 Task: Log work in the project AgileDream for the issue 'Implement a new cloud-based contract management system for a company with advanced contract creation and tracking features' spent time as '2w 2d 7h 45m' and remaining time as '1w 1d 8h 22m' and add a flag. Now add the issue to the epic 'Identity and Access Management (IAM) Process Improvement'. Log work in the project AgileDream for the issue 'Integrate a new video tutorial feature into an existing e-learning platform to improve user engagement and learning outcomes' spent time as '1w 5d 14h 52m' and remaining time as '2w 6d 11h 36m' and clone the issue. Now add the issue to the epic 'Vulnerability Management Process Improvement'
Action: Mouse moved to (190, 55)
Screenshot: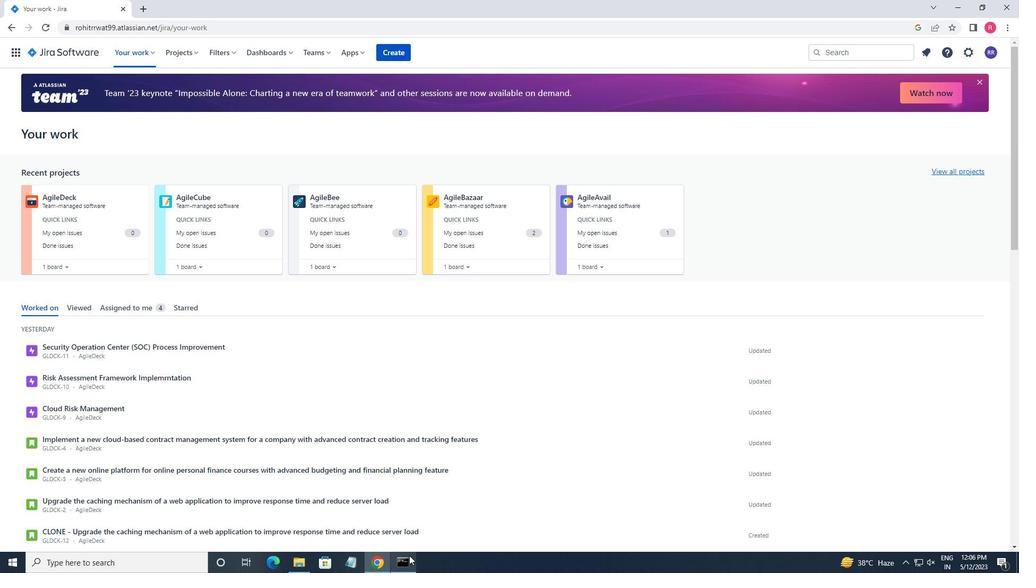 
Action: Mouse pressed left at (190, 55)
Screenshot: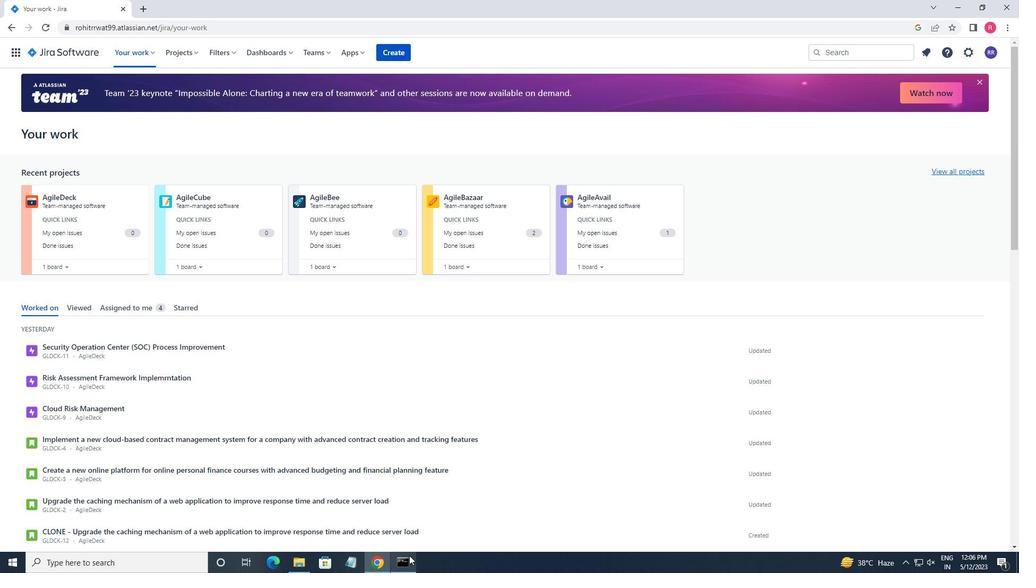 
Action: Mouse moved to (191, 58)
Screenshot: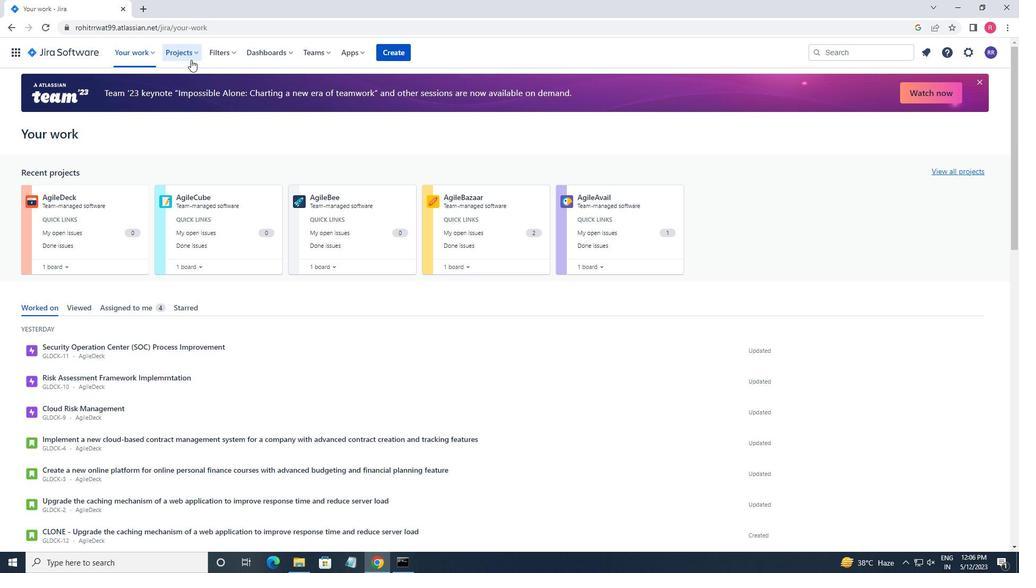 
Action: Mouse pressed left at (191, 58)
Screenshot: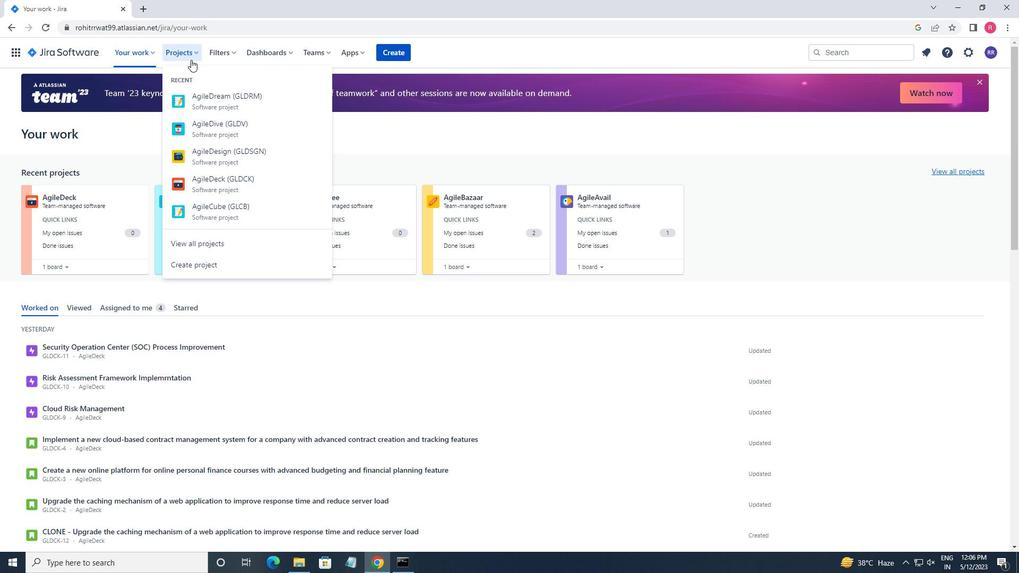 
Action: Mouse pressed left at (191, 58)
Screenshot: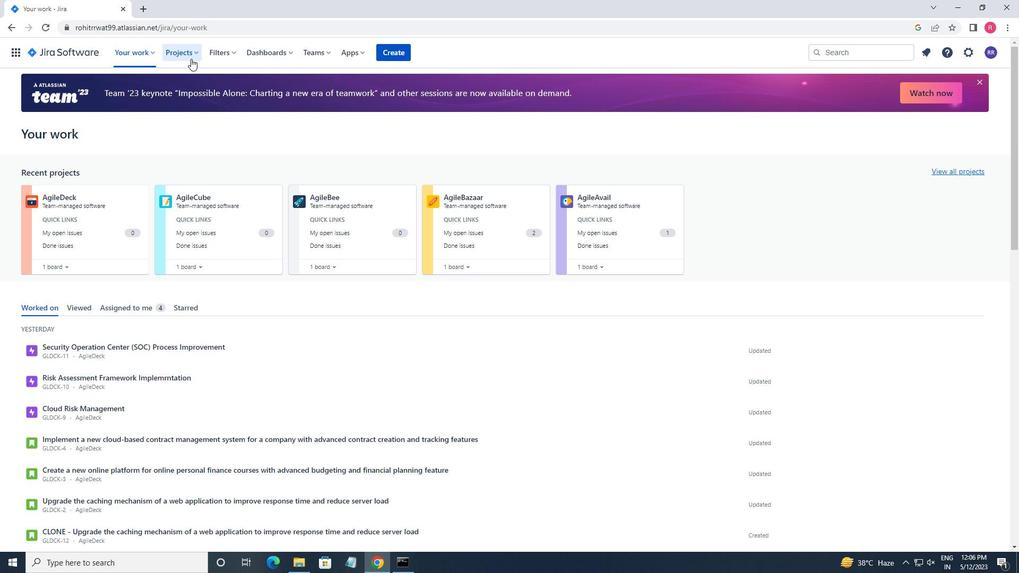 
Action: Mouse moved to (207, 103)
Screenshot: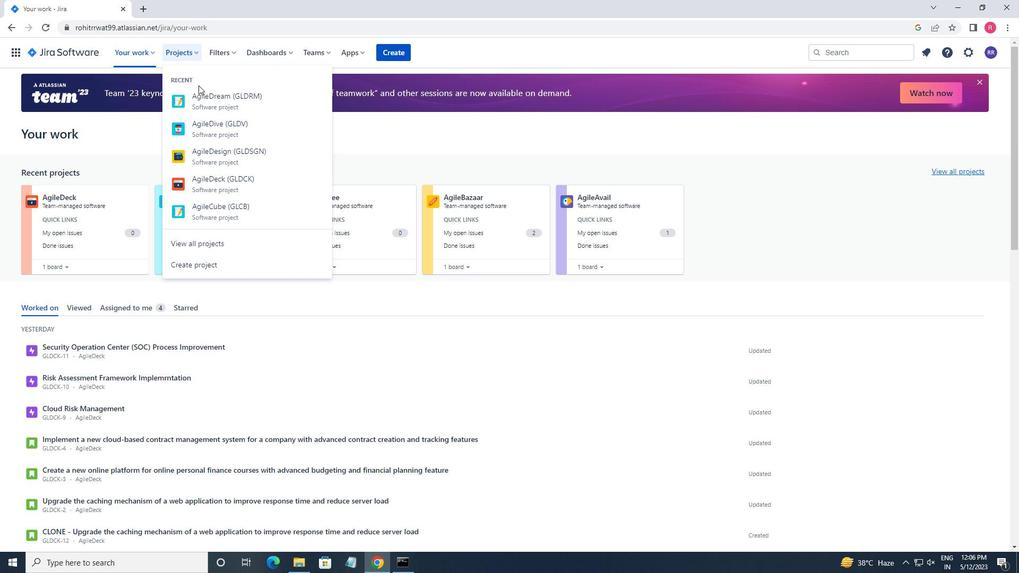 
Action: Mouse pressed left at (207, 103)
Screenshot: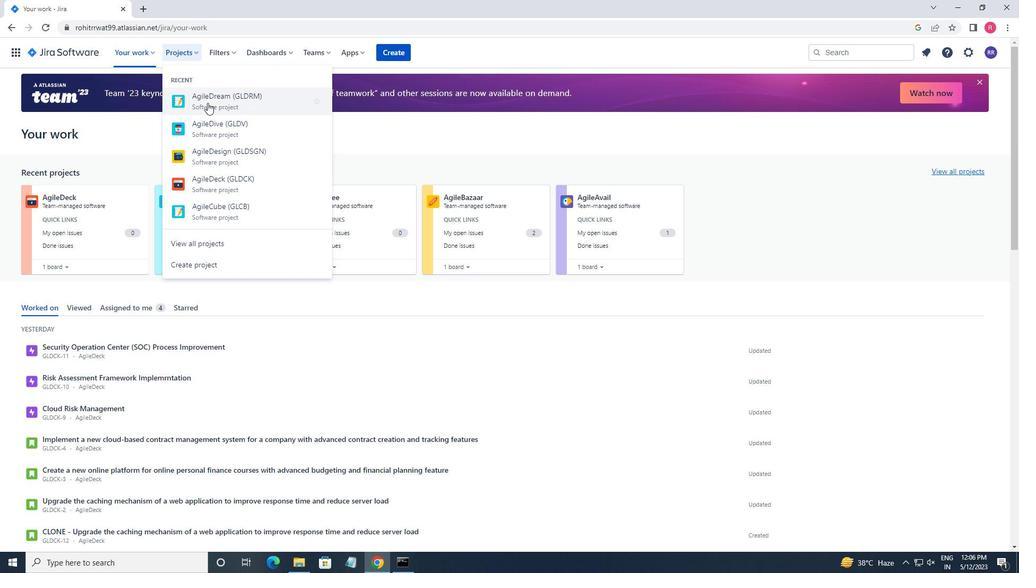 
Action: Mouse moved to (64, 160)
Screenshot: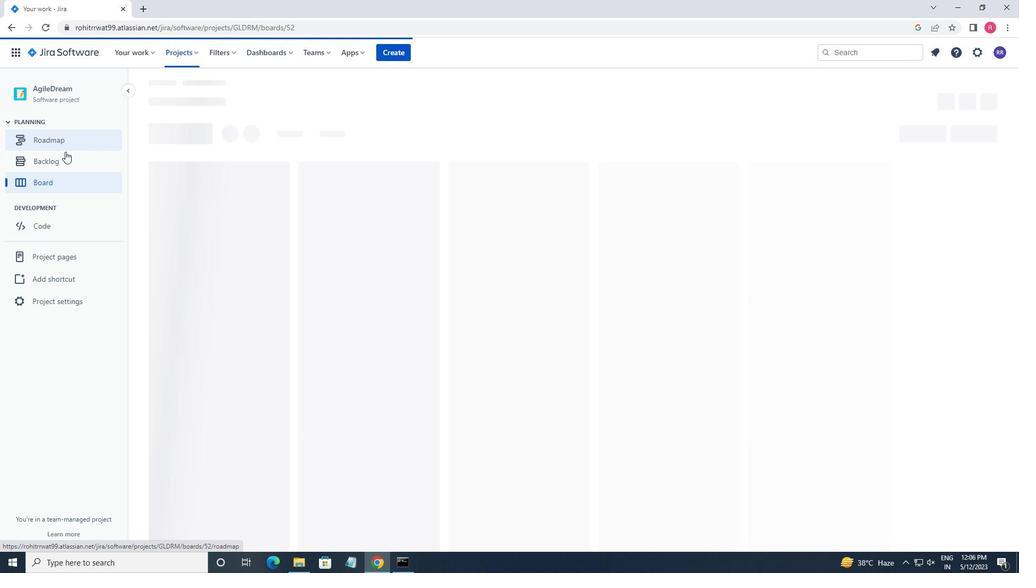 
Action: Mouse pressed left at (64, 160)
Screenshot: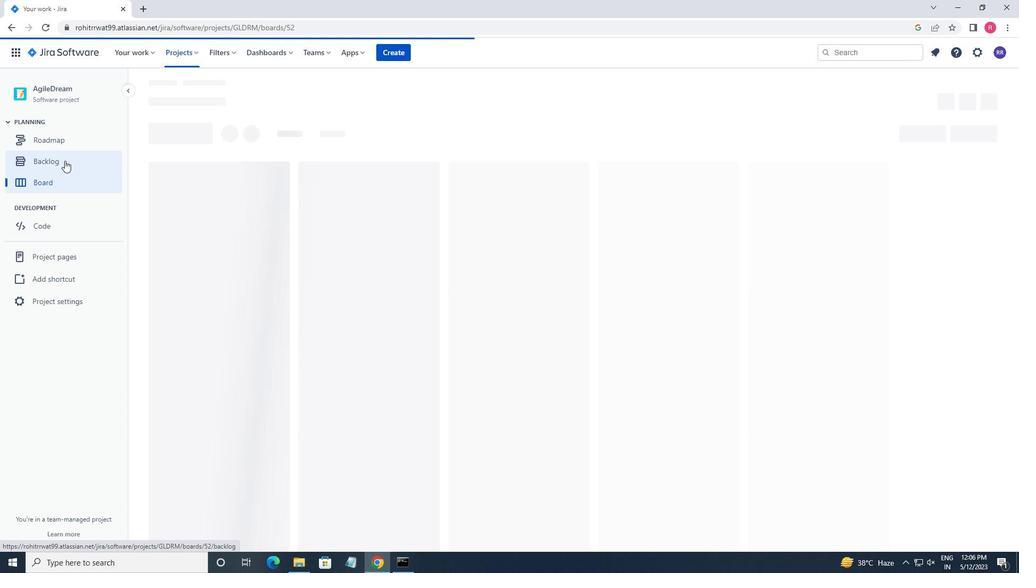
Action: Mouse moved to (849, 196)
Screenshot: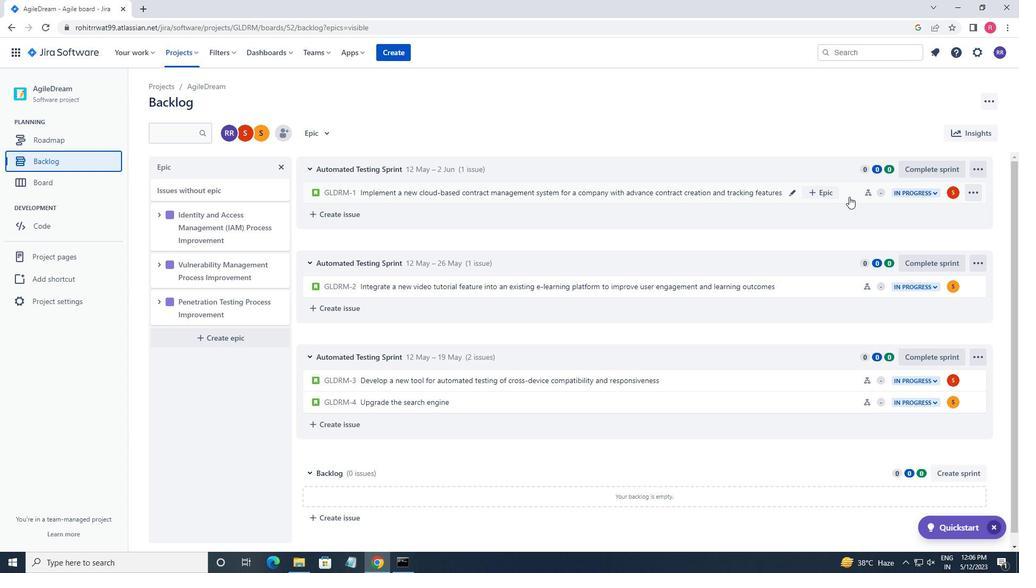 
Action: Mouse pressed left at (849, 196)
Screenshot: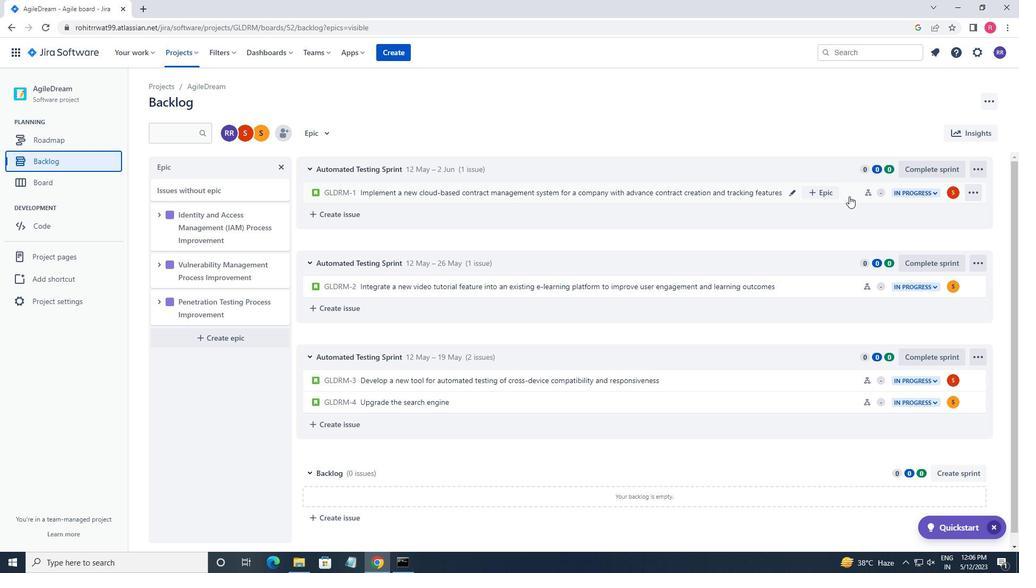 
Action: Mouse moved to (982, 164)
Screenshot: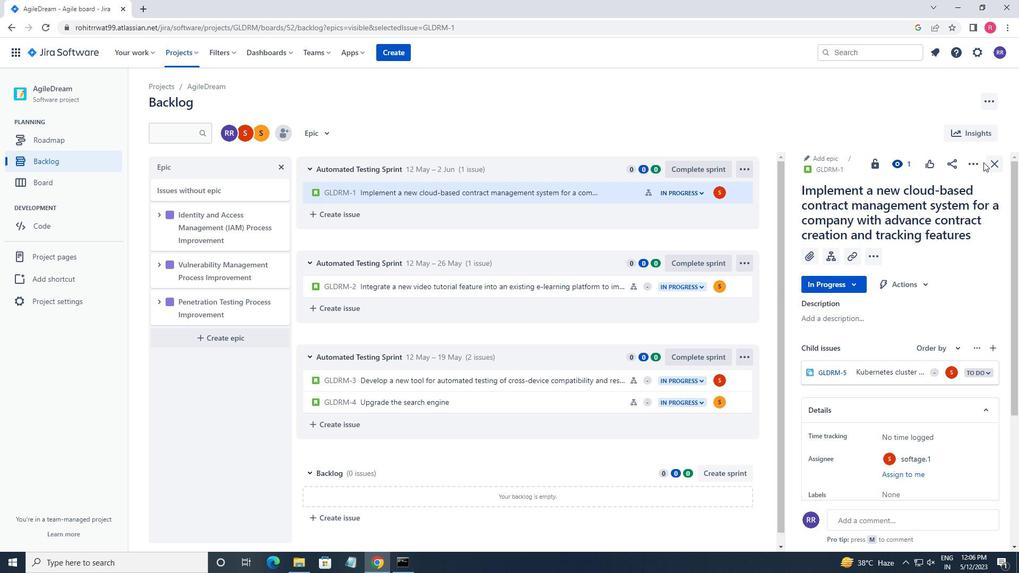 
Action: Mouse pressed left at (982, 164)
Screenshot: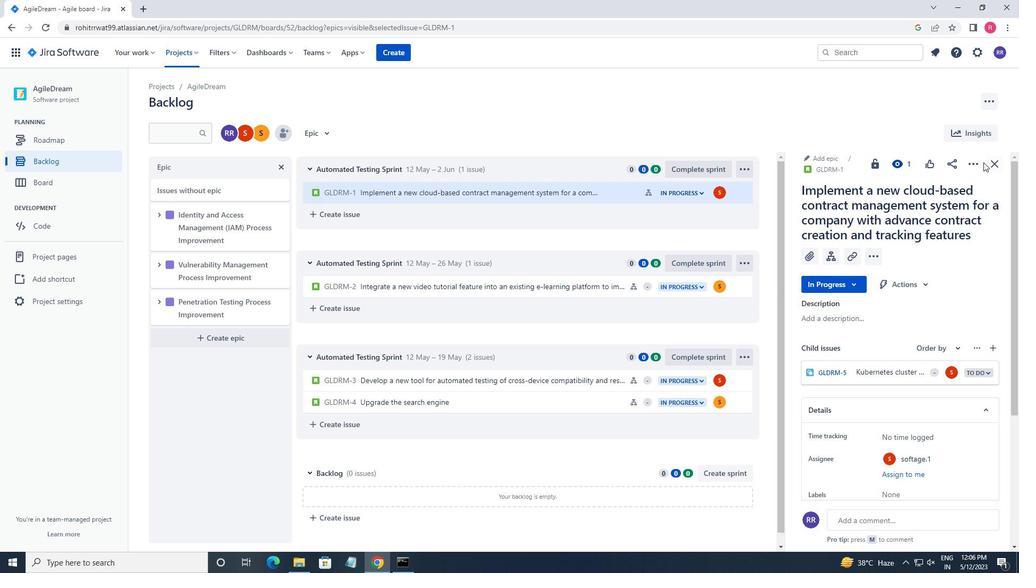 
Action: Mouse moved to (978, 166)
Screenshot: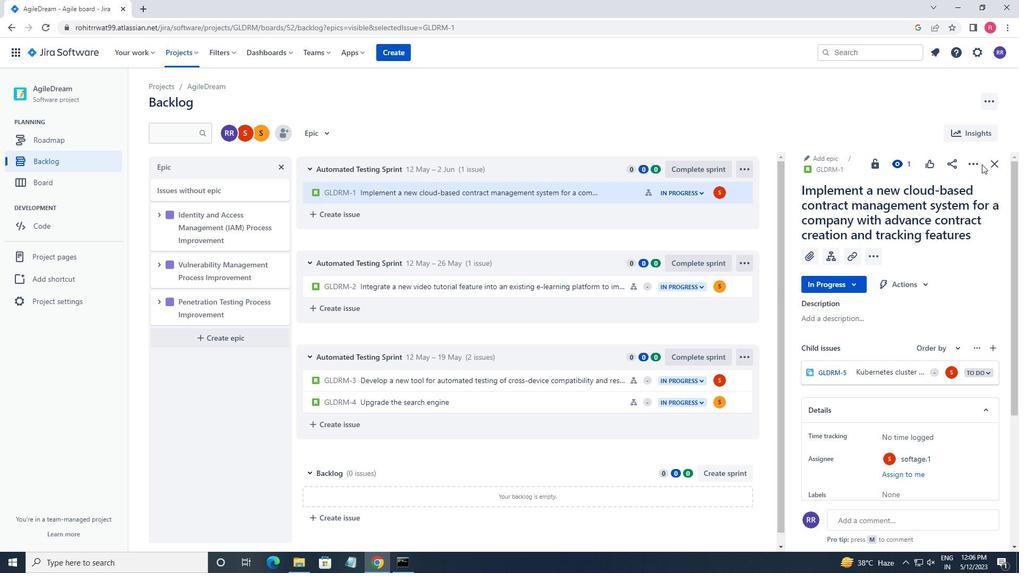 
Action: Mouse pressed left at (978, 166)
Screenshot: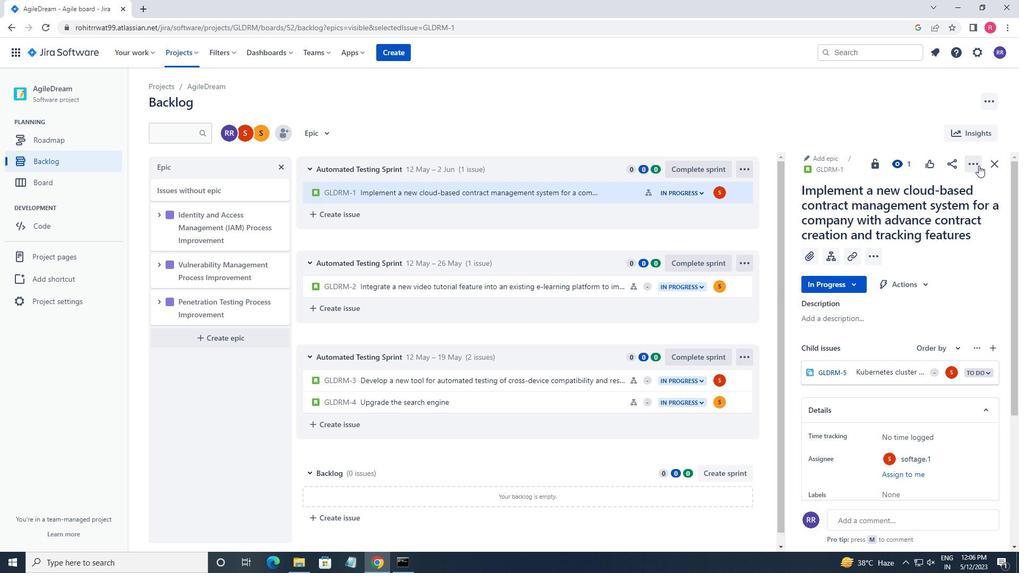 
Action: Mouse moved to (914, 198)
Screenshot: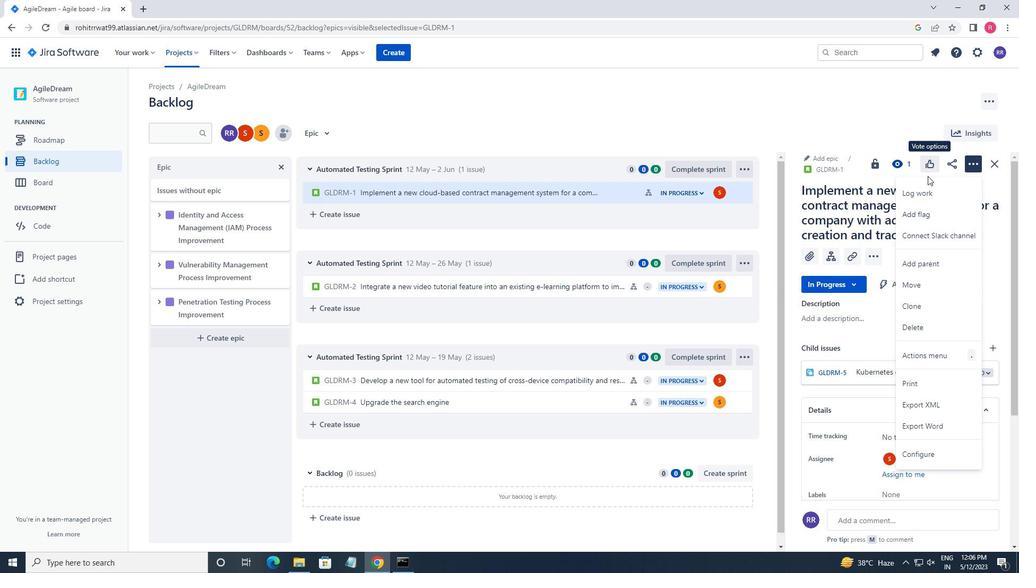 
Action: Mouse pressed left at (914, 198)
Screenshot: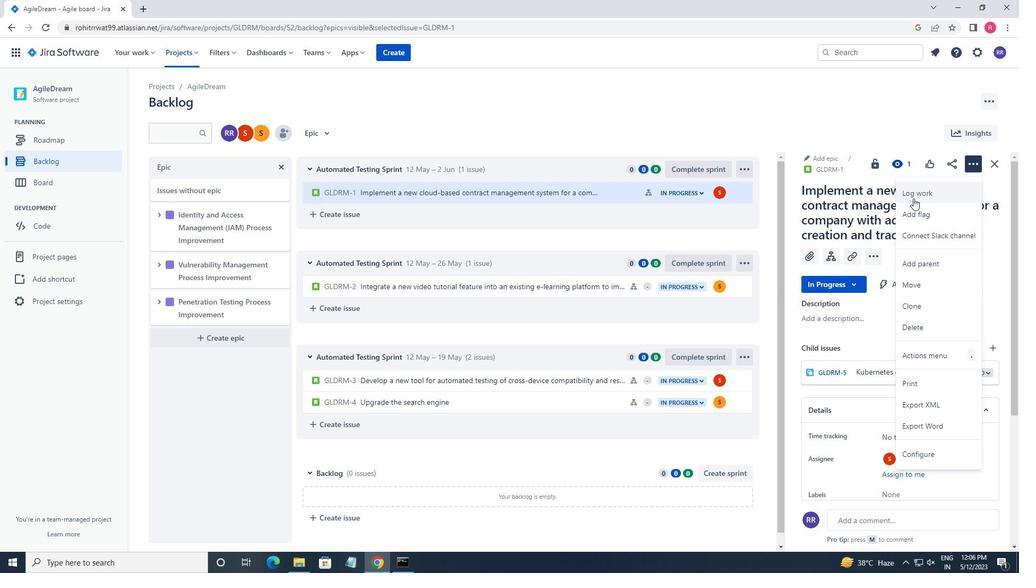 
Action: Mouse moved to (895, 187)
Screenshot: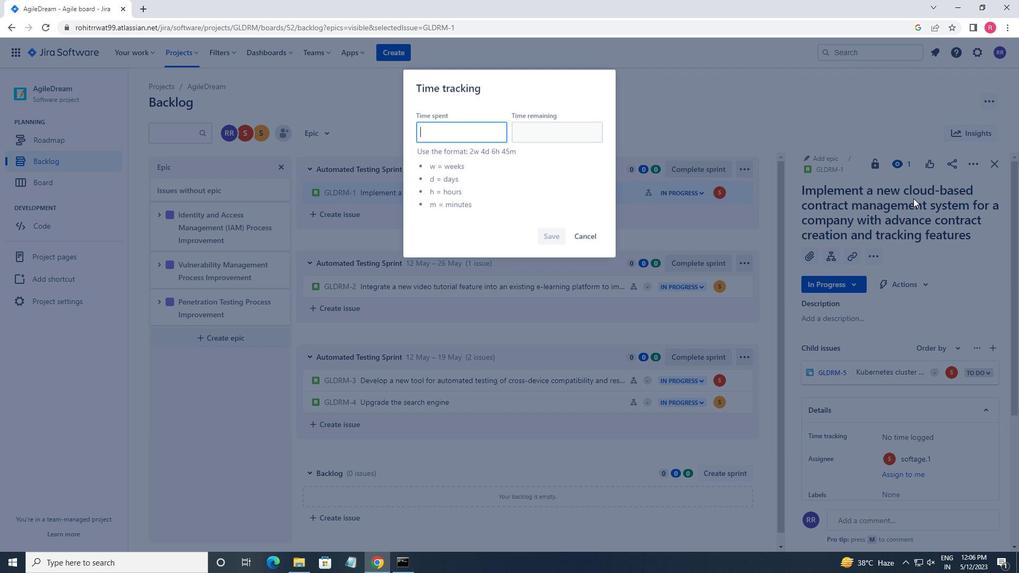 
Action: Key pressed 2w<Key.space>2d<Key.space>7h<Key.space>45m<Key.tab>1w<Key.space>1d<Key.space>8h<Key.space>22m
Screenshot: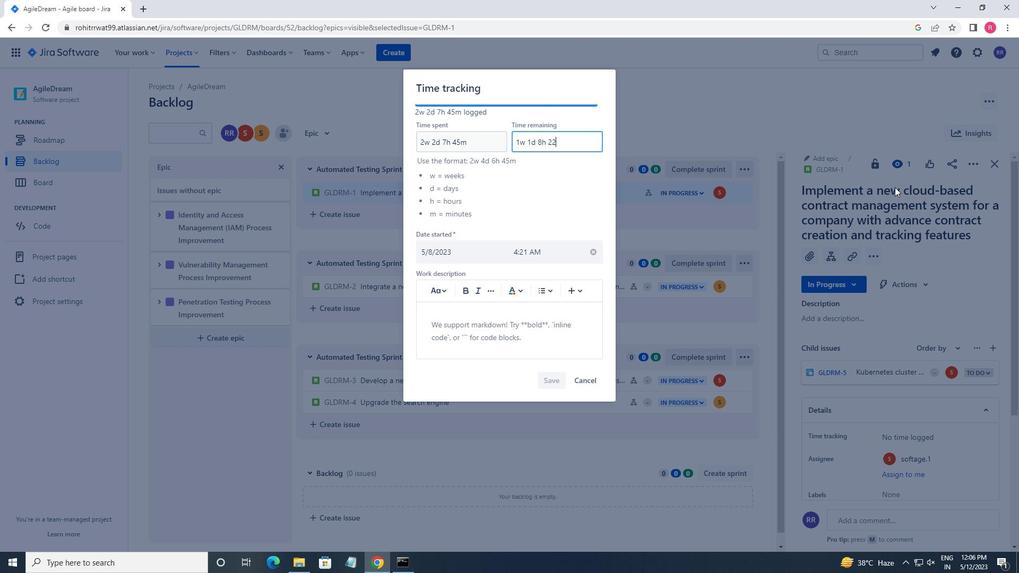 
Action: Mouse moved to (549, 384)
Screenshot: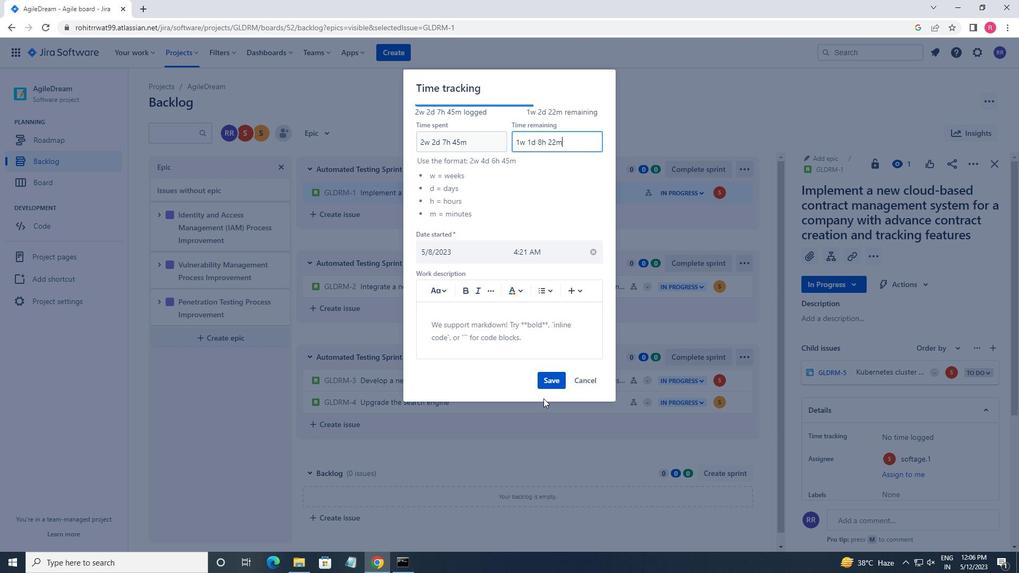 
Action: Mouse pressed left at (549, 384)
Screenshot: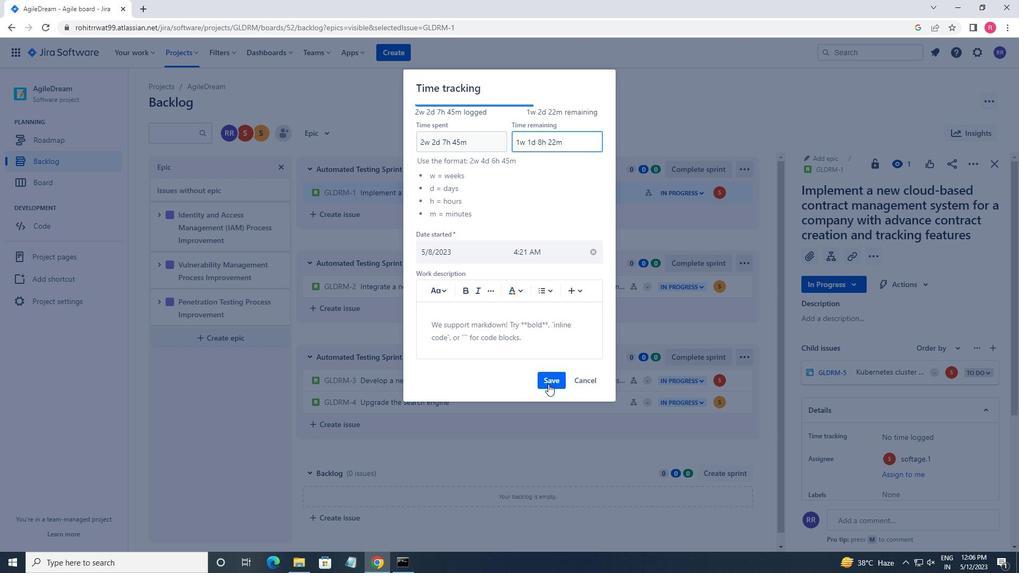 
Action: Mouse moved to (979, 166)
Screenshot: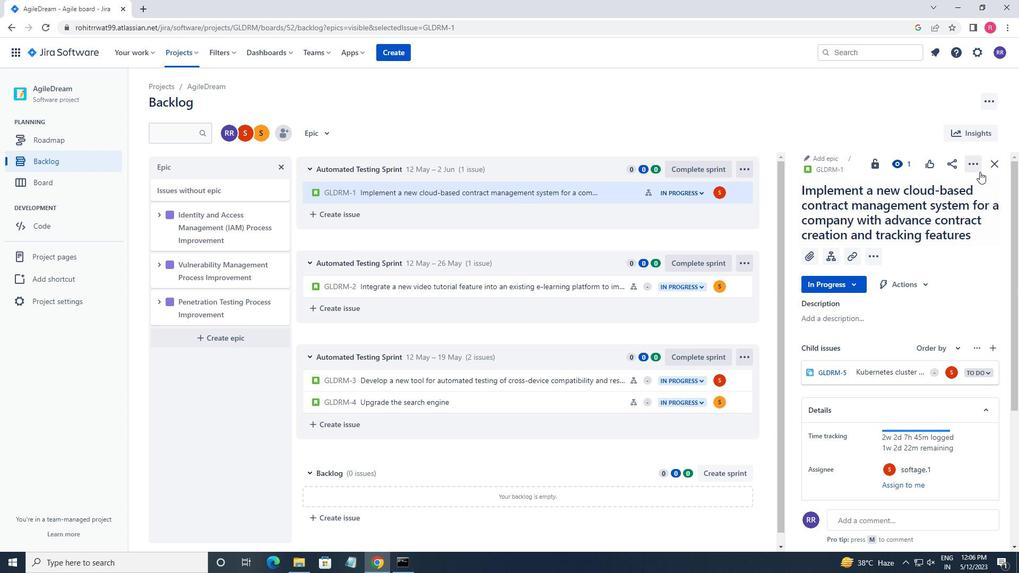 
Action: Mouse pressed left at (979, 166)
Screenshot: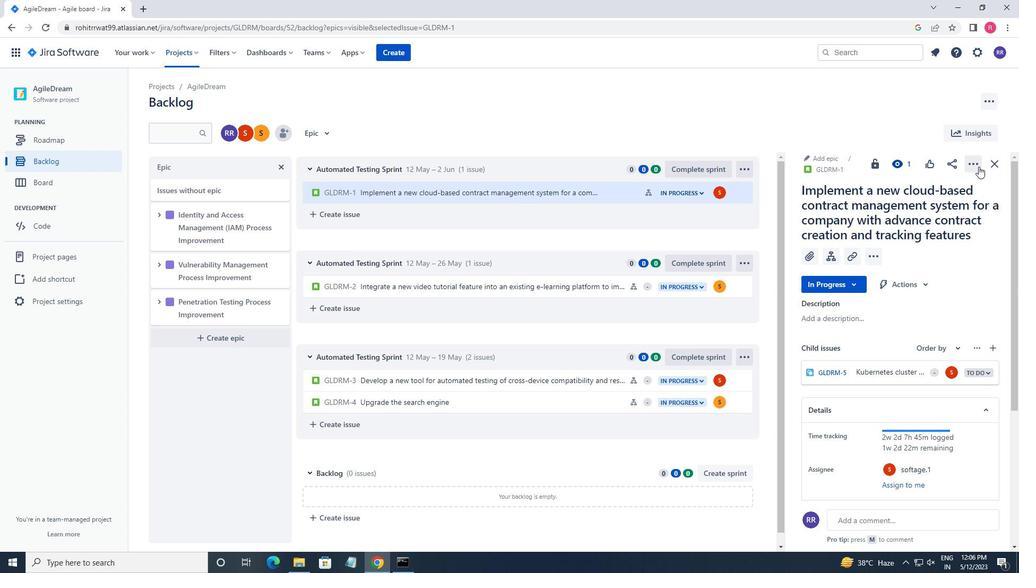 
Action: Mouse moved to (932, 219)
Screenshot: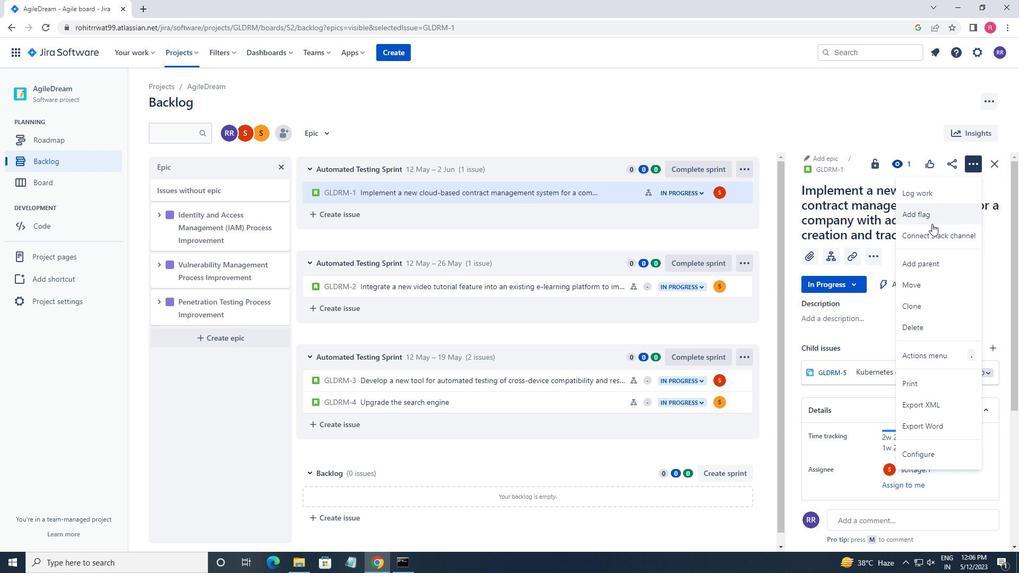 
Action: Mouse pressed left at (932, 219)
Screenshot: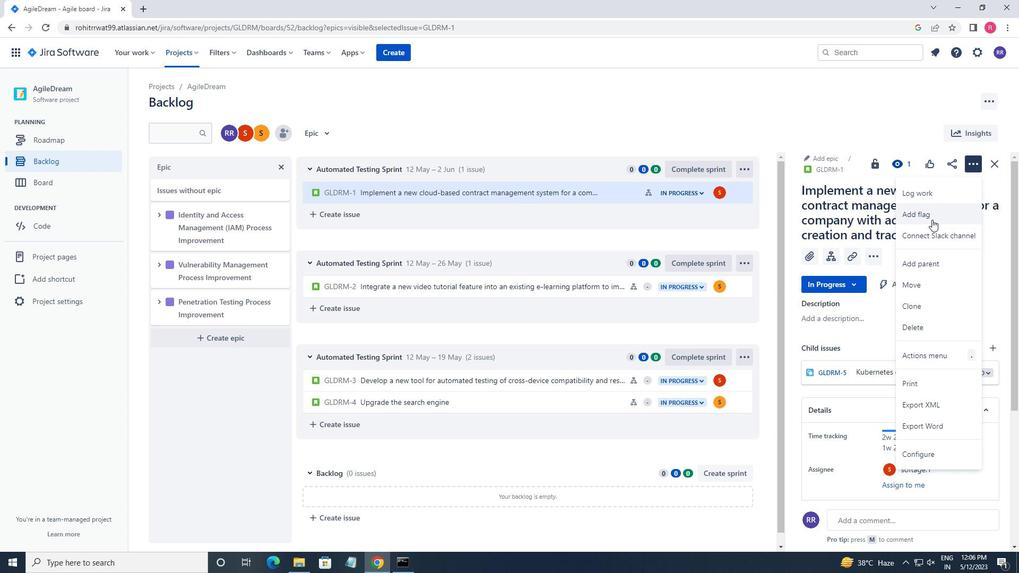
Action: Mouse moved to (614, 195)
Screenshot: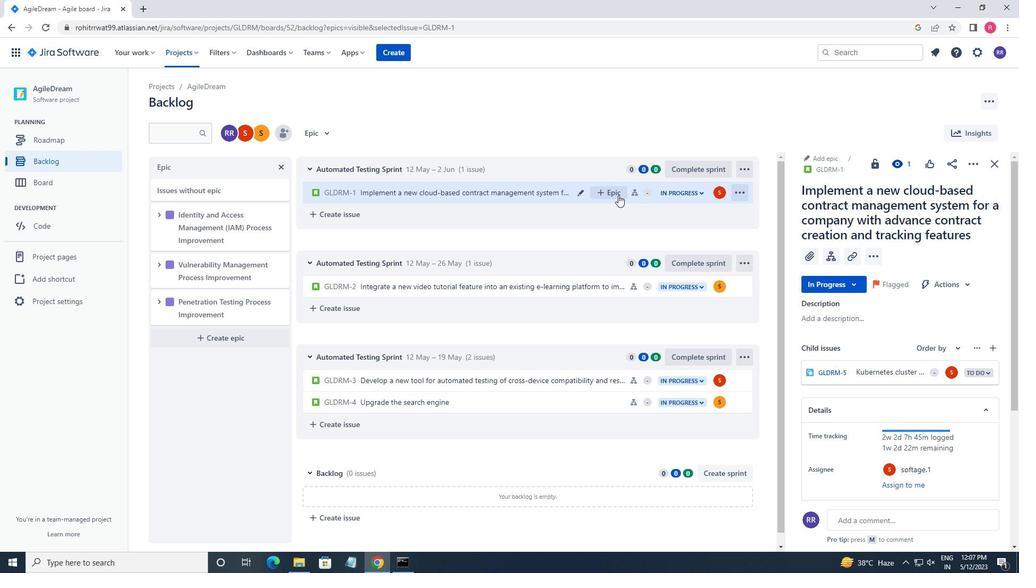 
Action: Mouse pressed left at (614, 195)
Screenshot: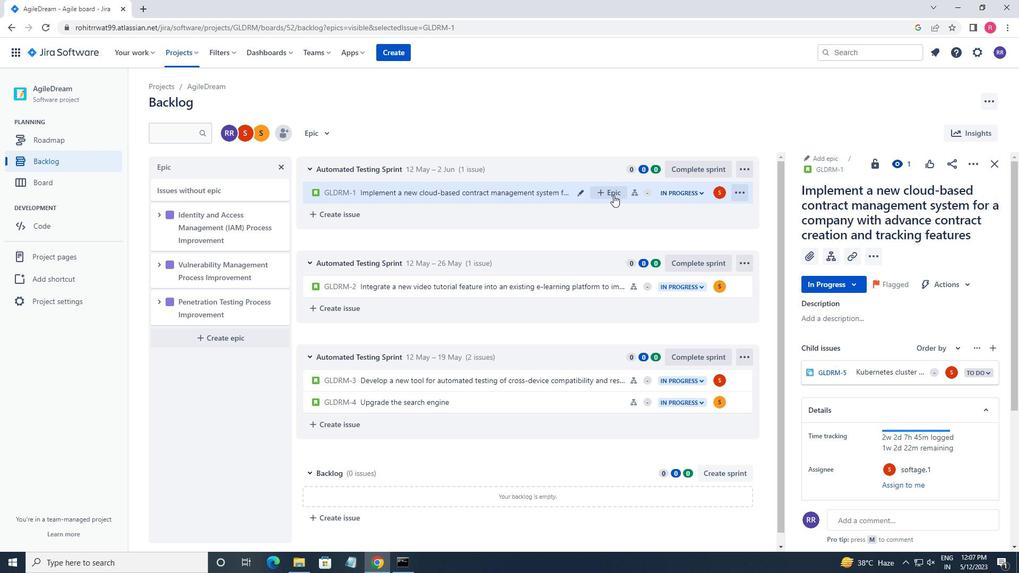 
Action: Mouse moved to (649, 266)
Screenshot: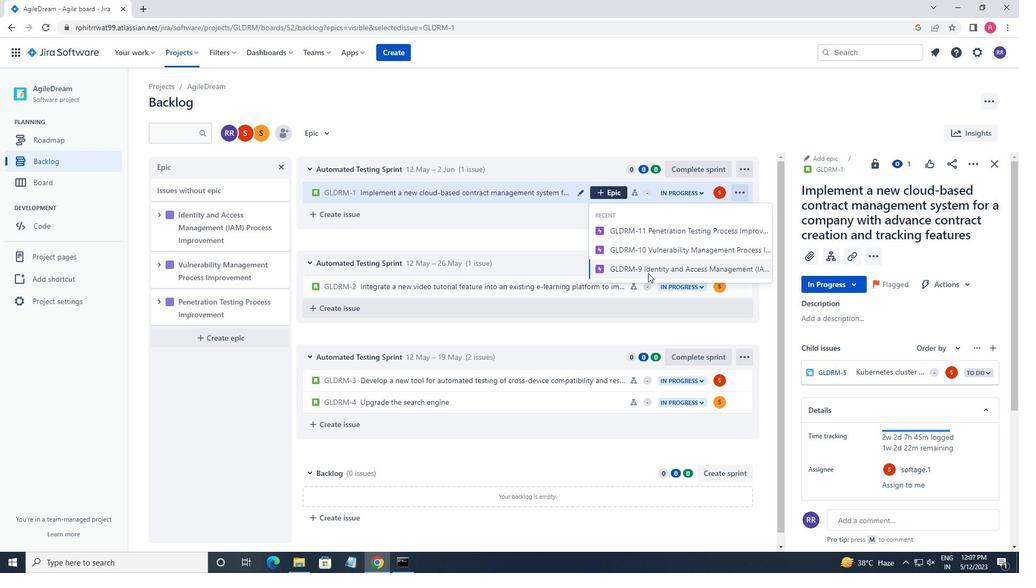
Action: Mouse pressed left at (649, 266)
Screenshot: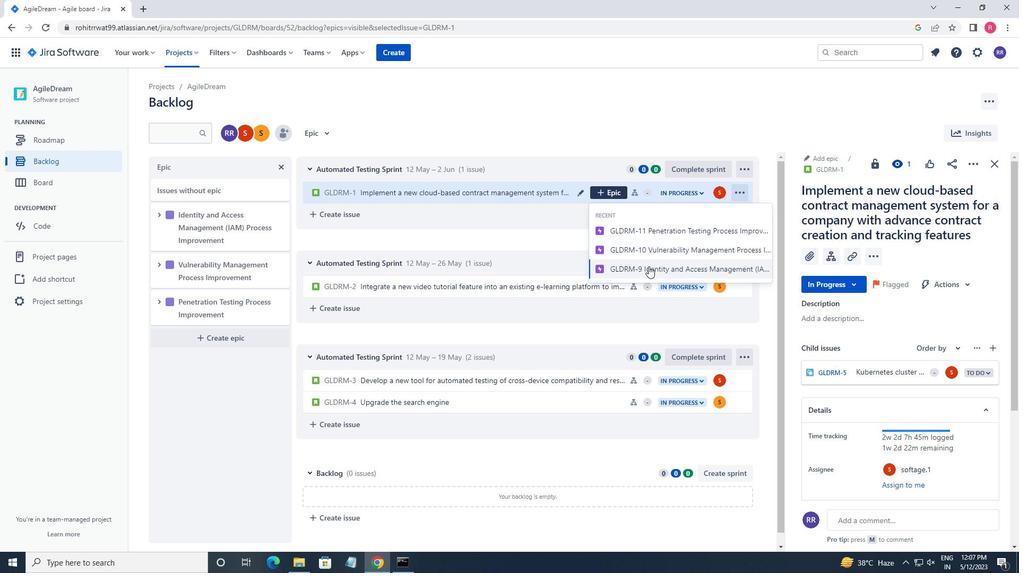 
Action: Mouse moved to (564, 296)
Screenshot: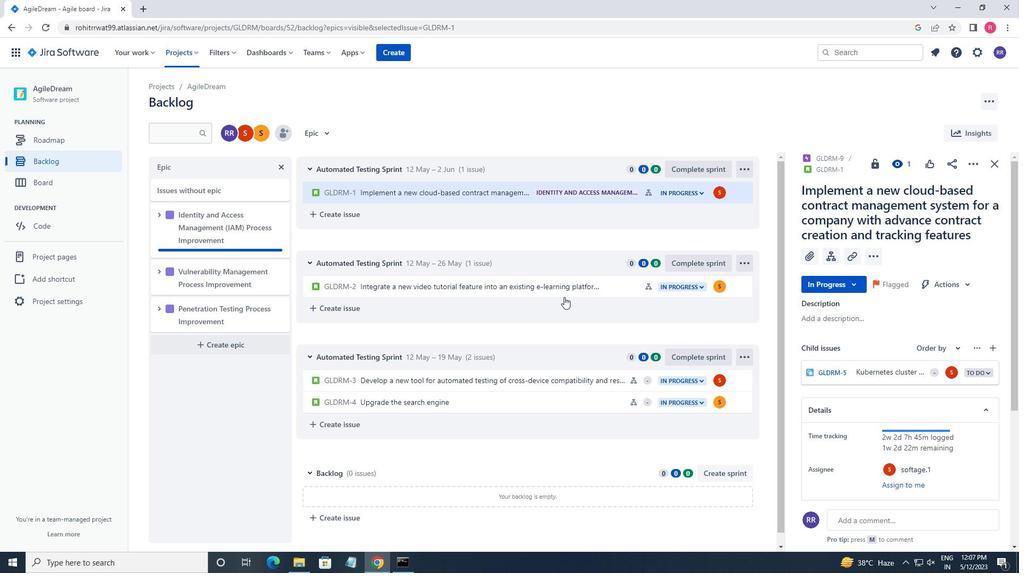 
Action: Mouse pressed left at (564, 296)
Screenshot: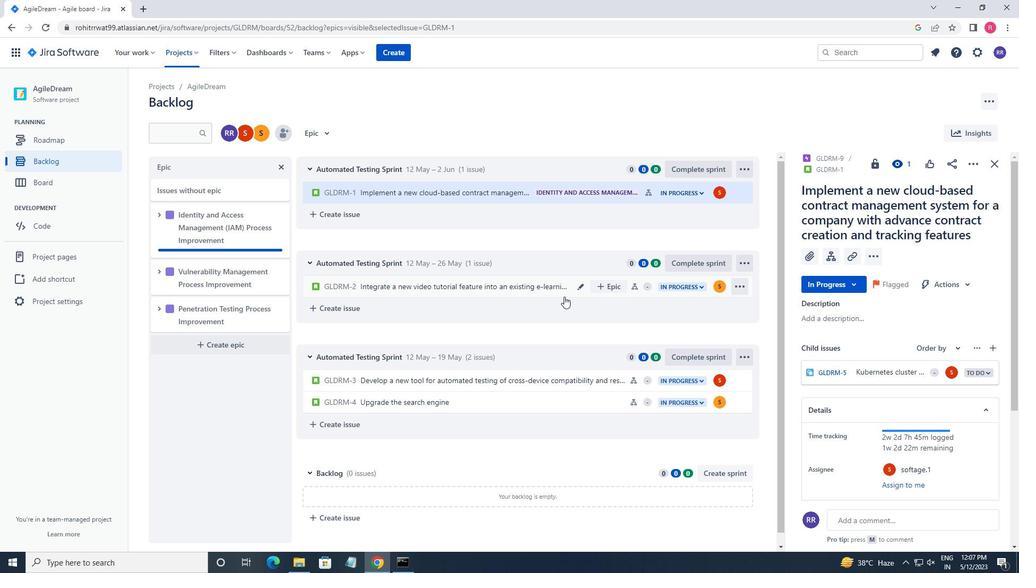 
Action: Mouse moved to (976, 166)
Screenshot: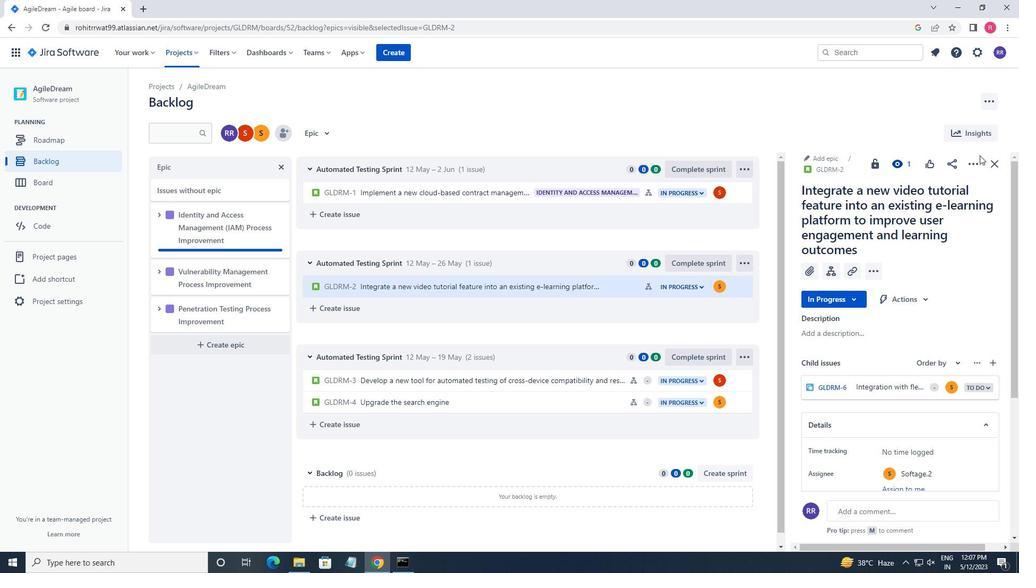 
Action: Mouse pressed left at (976, 166)
Screenshot: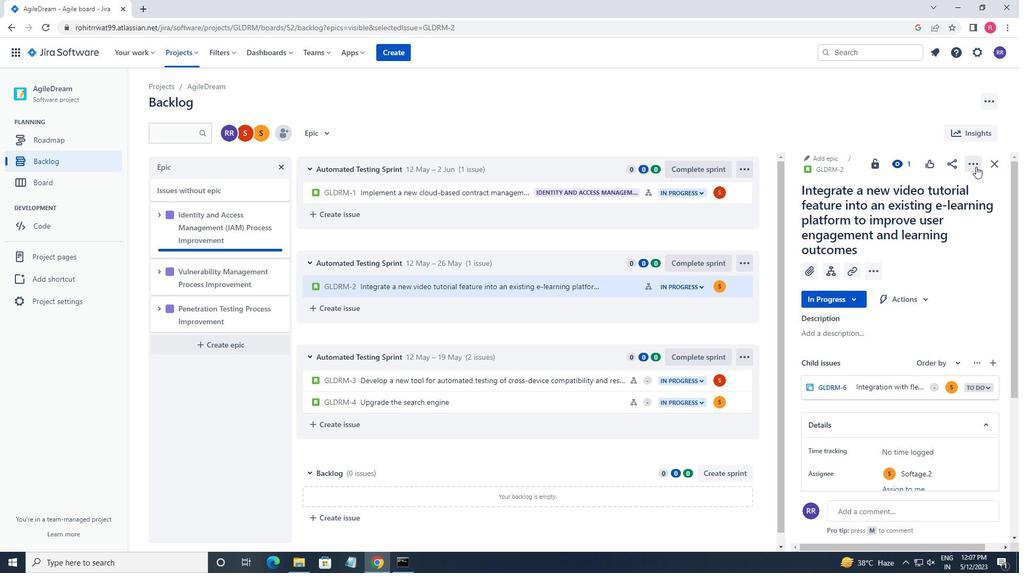 
Action: Mouse moved to (913, 198)
Screenshot: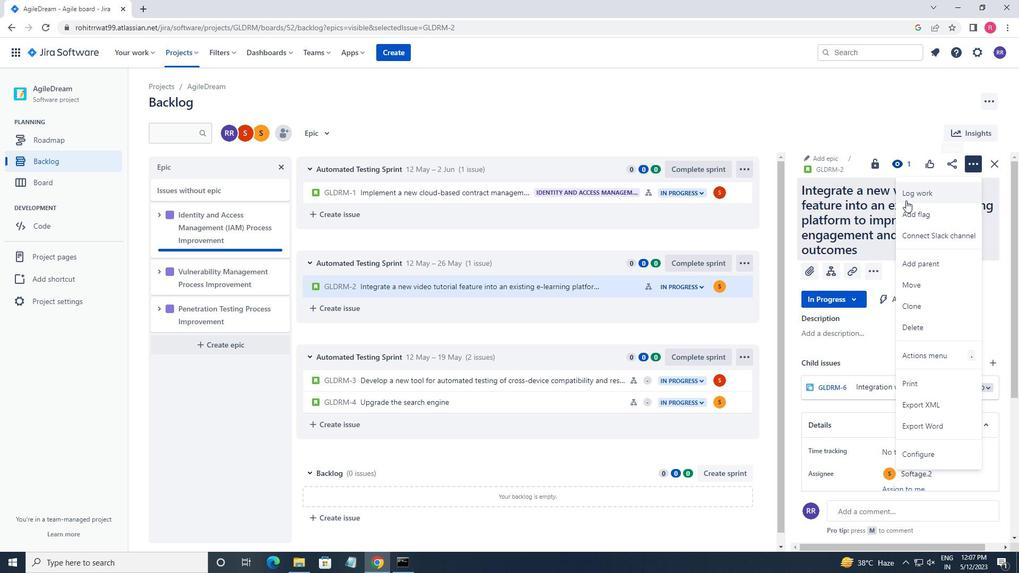 
Action: Mouse pressed left at (913, 198)
Screenshot: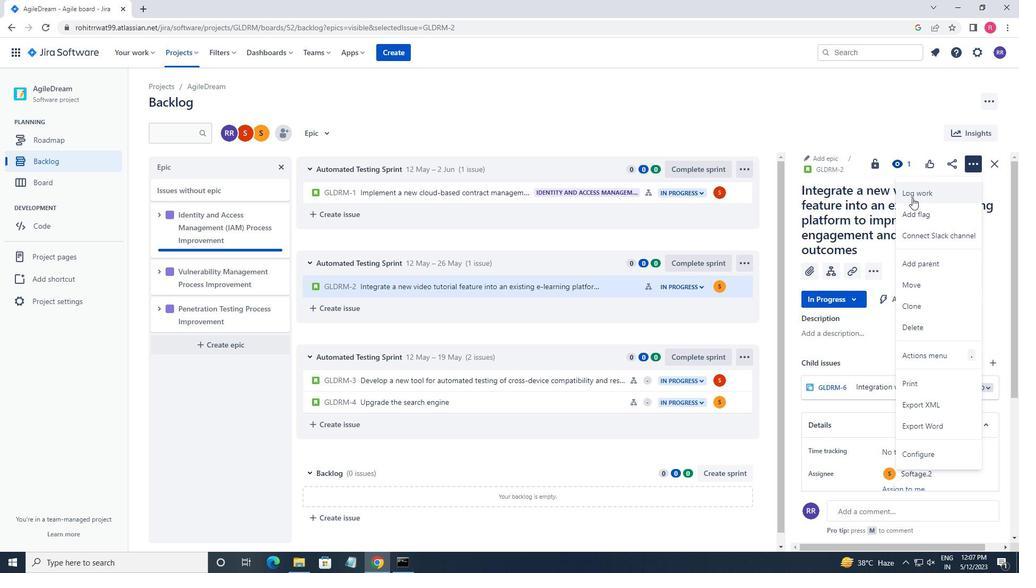 
Action: Key pressed 1w<Key.space>5d<Key.space>14h<Key.space>52m<Key.tab>2w<Key.space>6d<Key.space>11h<Key.space>36m
Screenshot: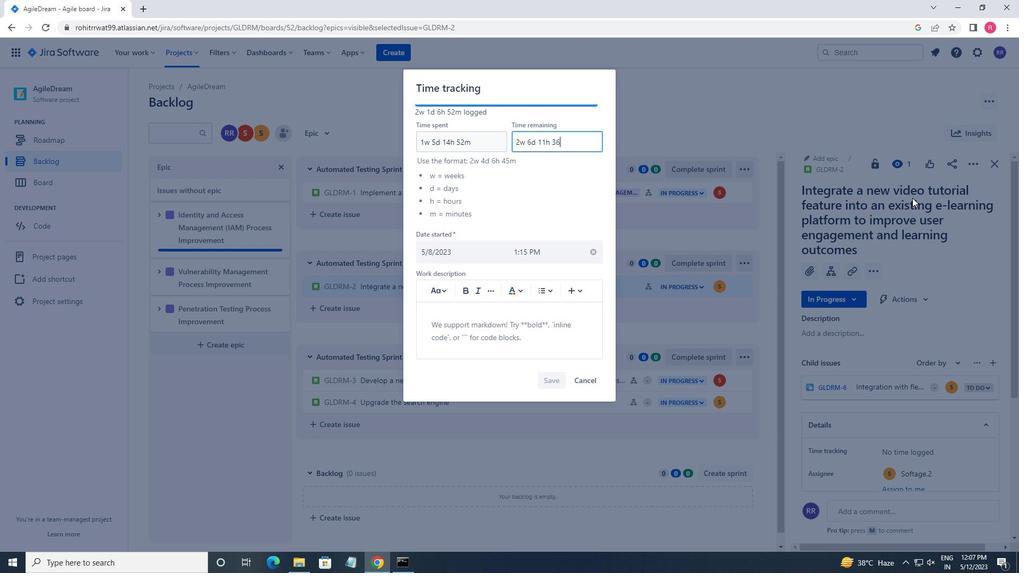 
Action: Mouse moved to (547, 377)
Screenshot: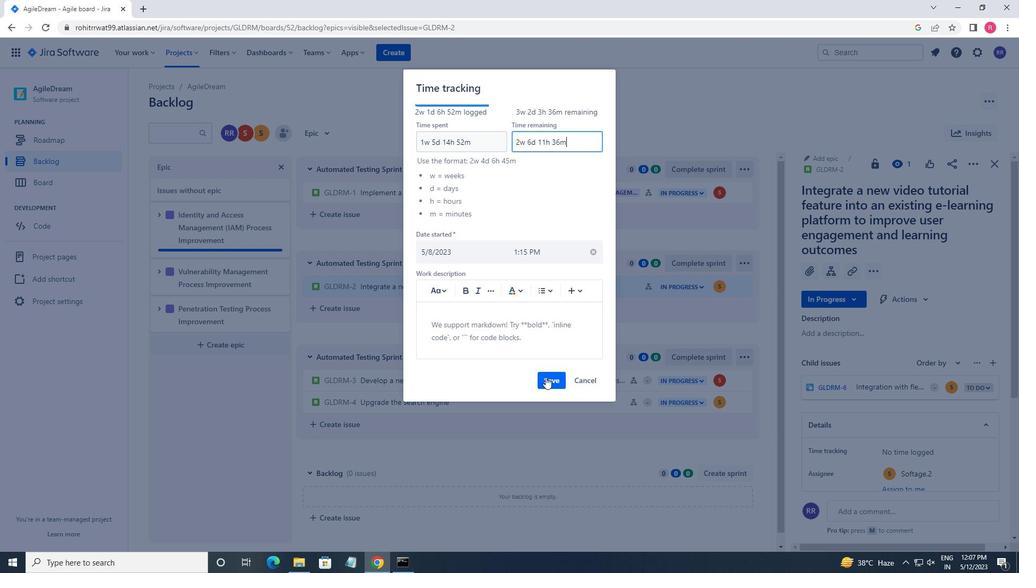 
Action: Mouse pressed left at (547, 377)
Screenshot: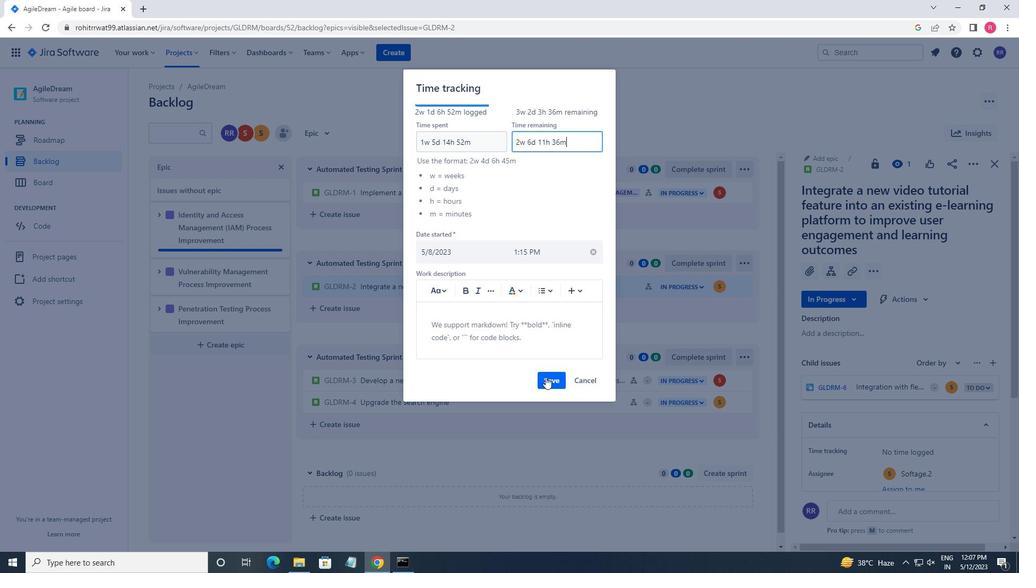 
Action: Mouse moved to (970, 166)
Screenshot: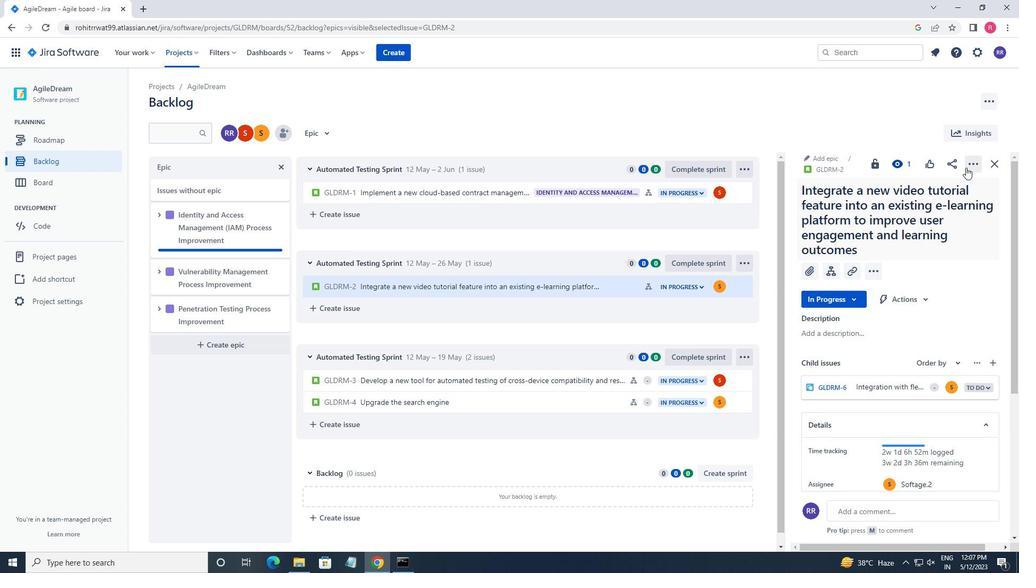 
Action: Mouse pressed left at (970, 166)
Screenshot: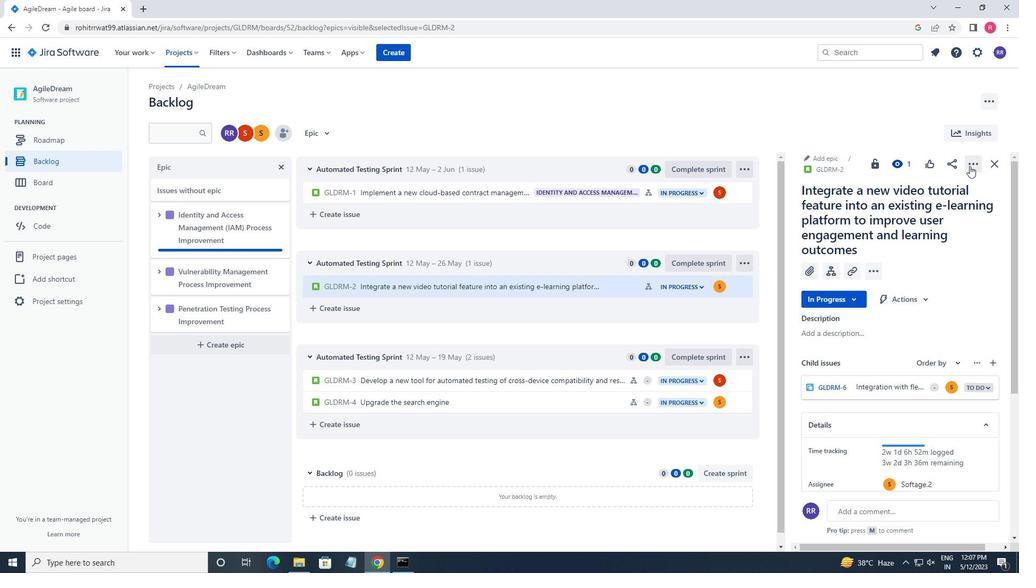 
Action: Mouse moved to (921, 302)
Screenshot: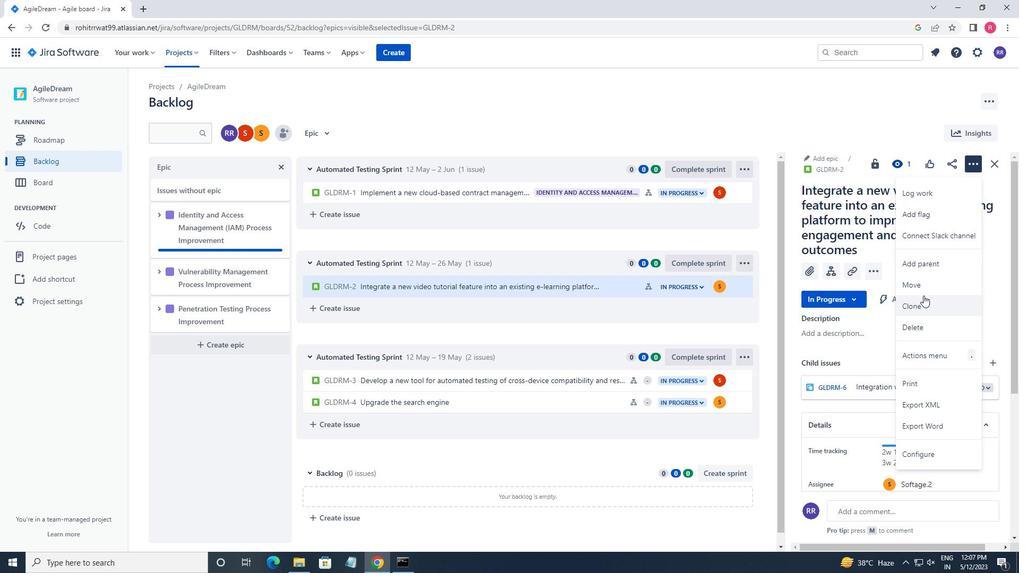 
Action: Mouse pressed left at (921, 302)
Screenshot: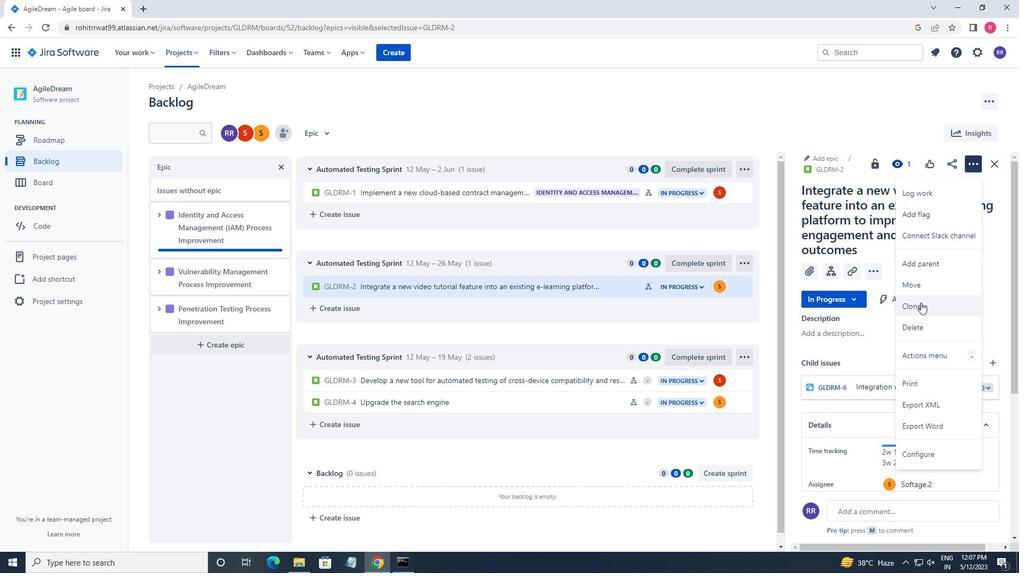 
Action: Mouse moved to (600, 228)
Screenshot: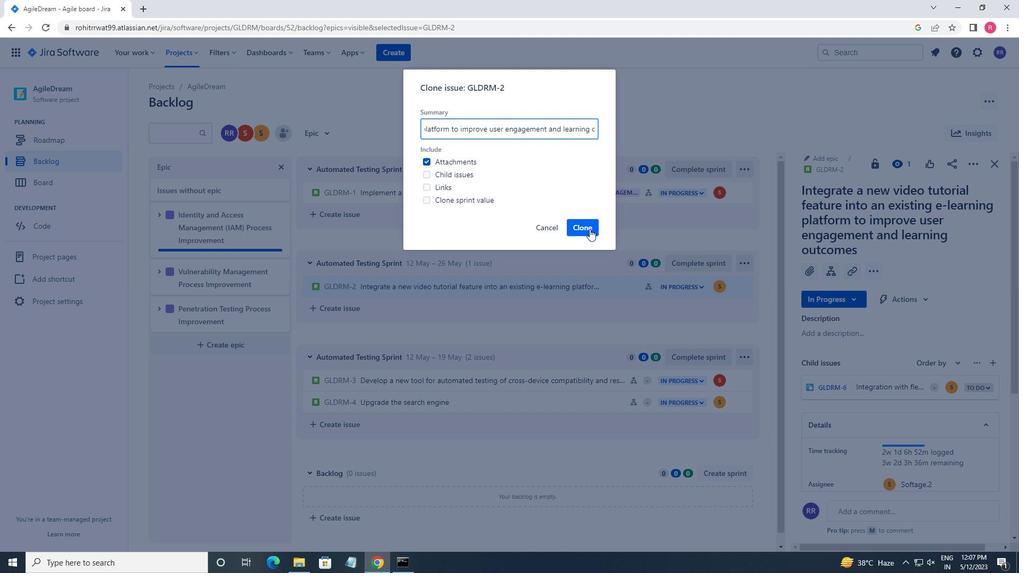 
Action: Mouse pressed left at (600, 228)
Screenshot: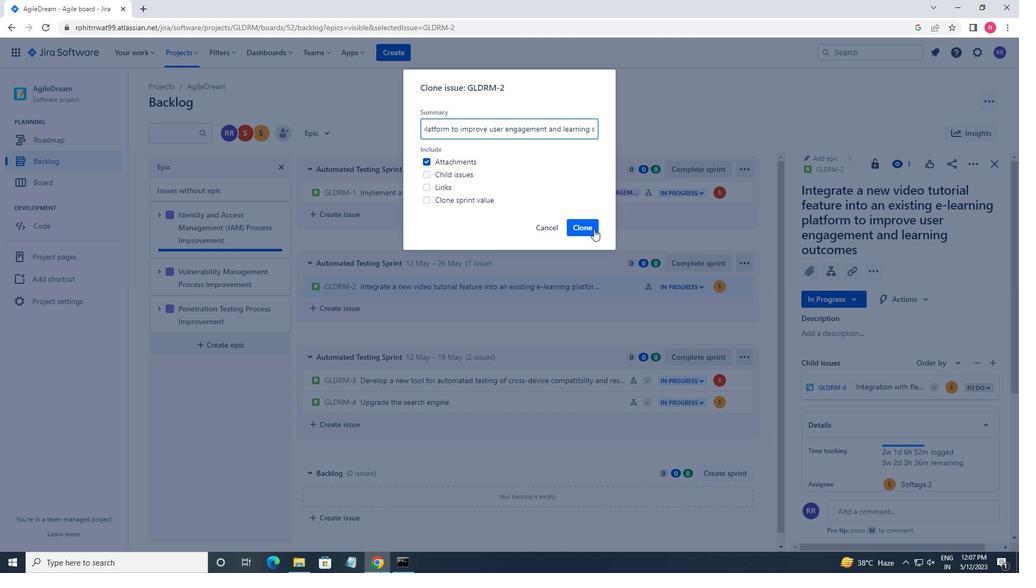 
Action: Mouse moved to (572, 231)
Screenshot: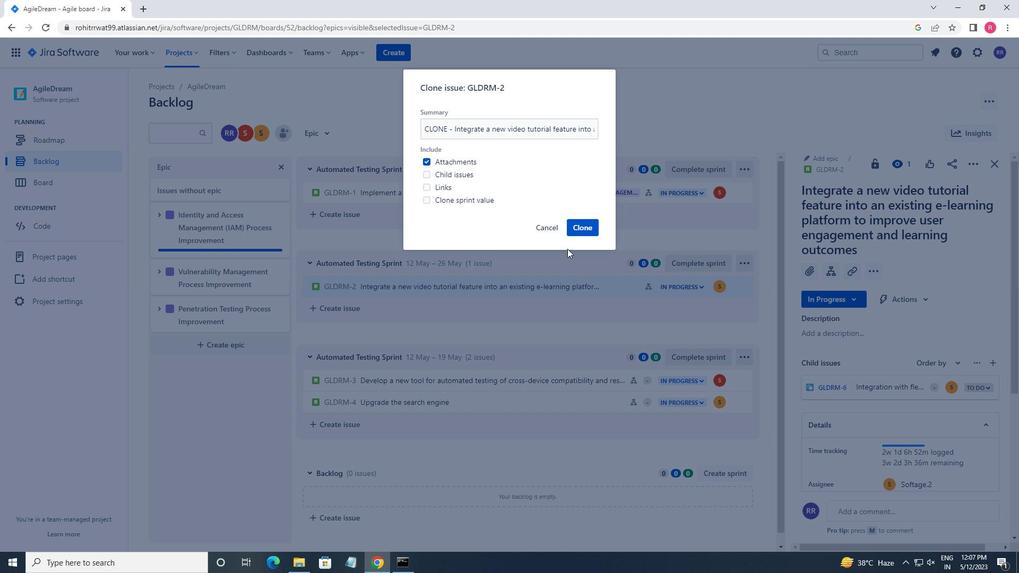 
Action: Mouse pressed left at (572, 231)
Screenshot: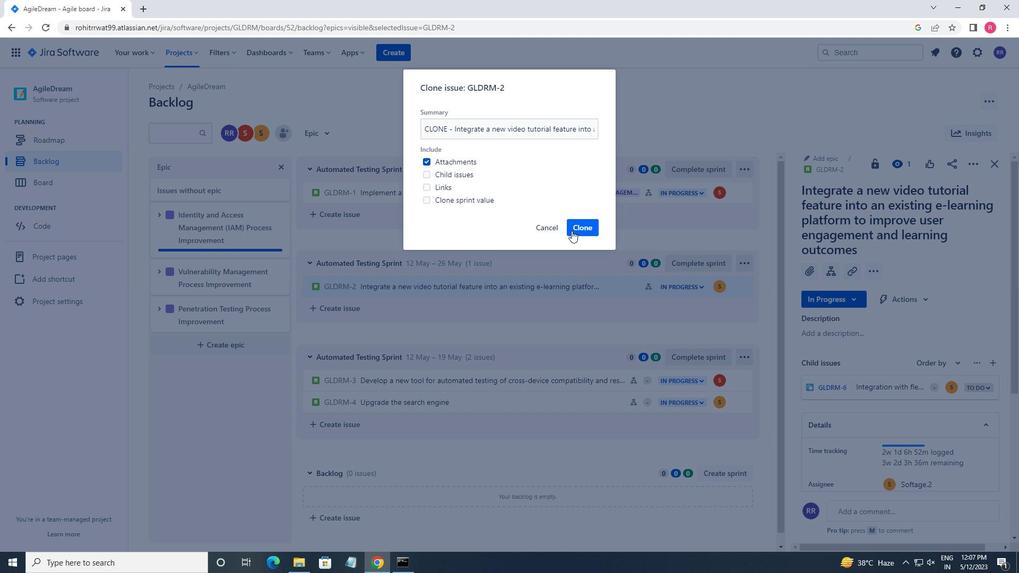 
Action: Mouse scrolled (572, 230) with delta (0, 0)
Screenshot: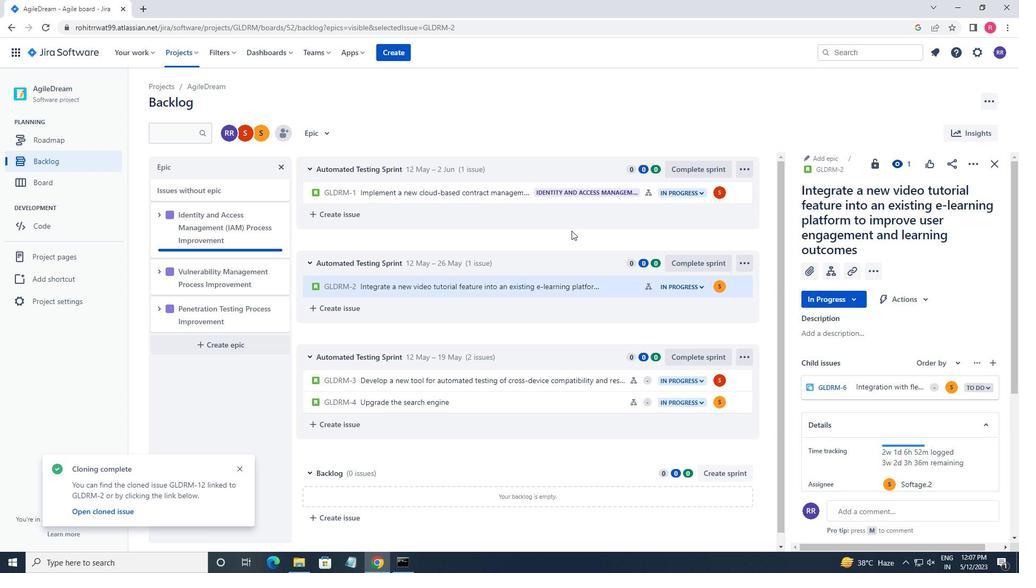
Action: Mouse scrolled (572, 230) with delta (0, 0)
Screenshot: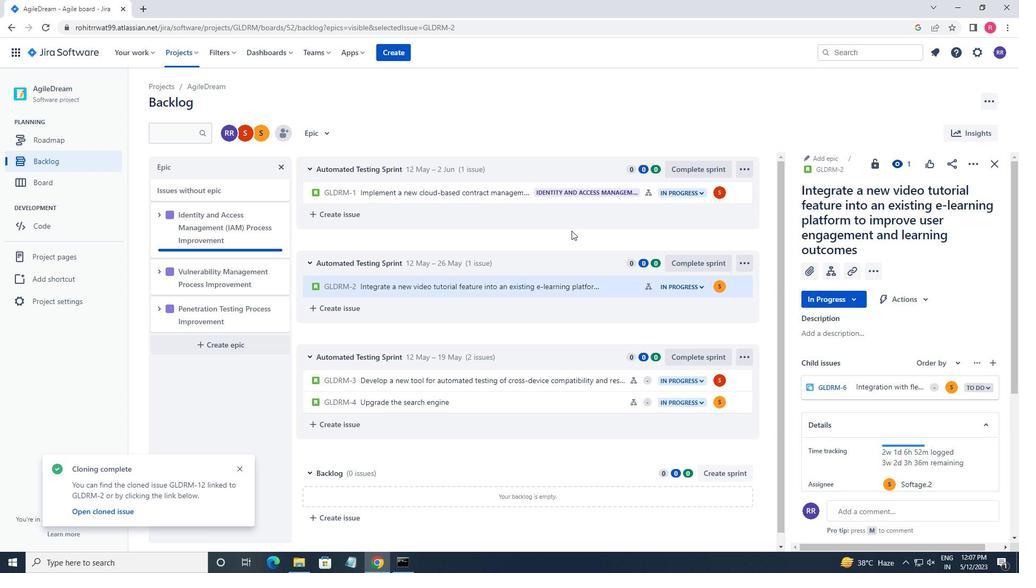
Action: Mouse scrolled (572, 230) with delta (0, 0)
Screenshot: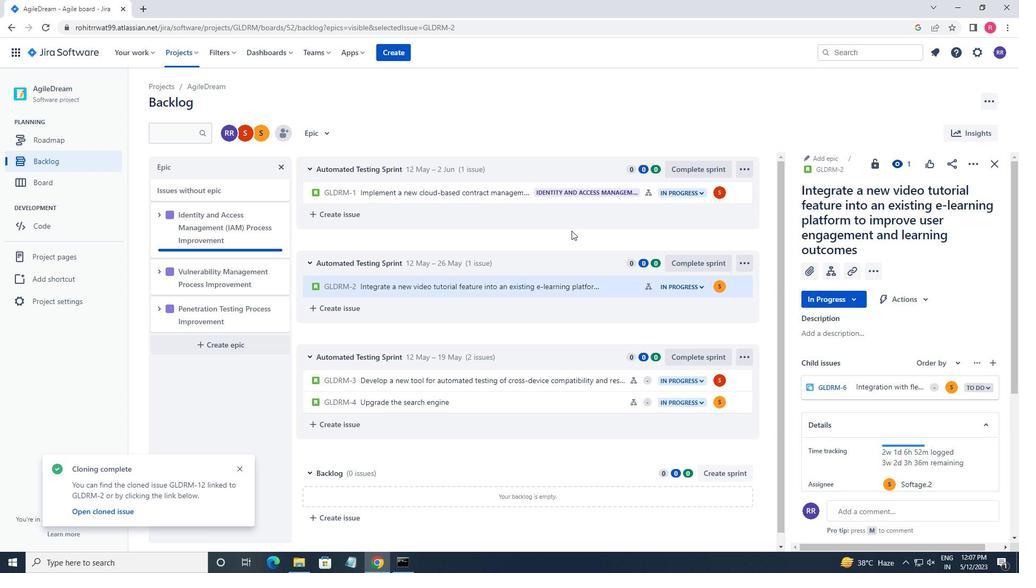 
Action: Mouse moved to (611, 281)
Screenshot: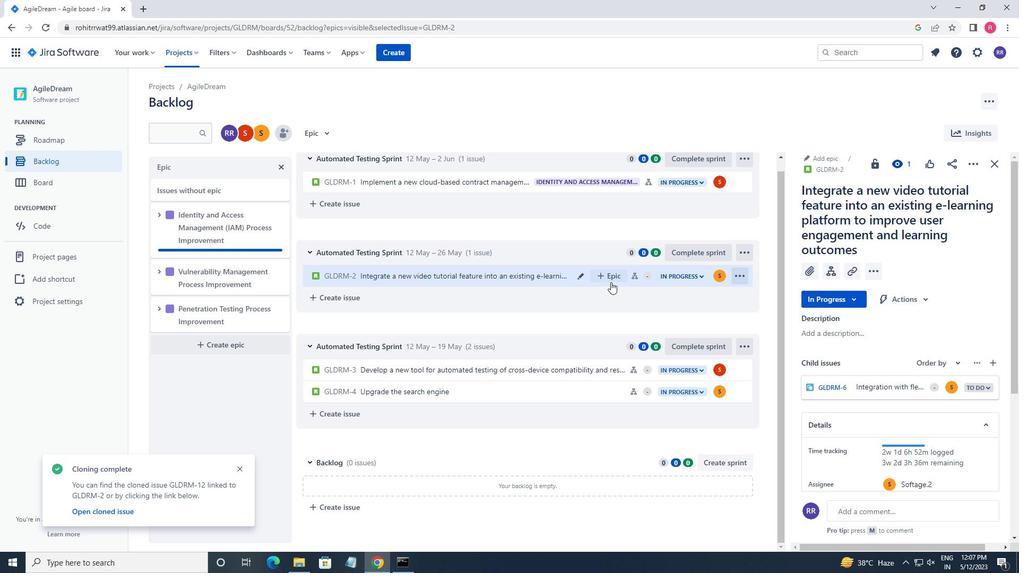 
Action: Mouse pressed left at (611, 281)
Screenshot: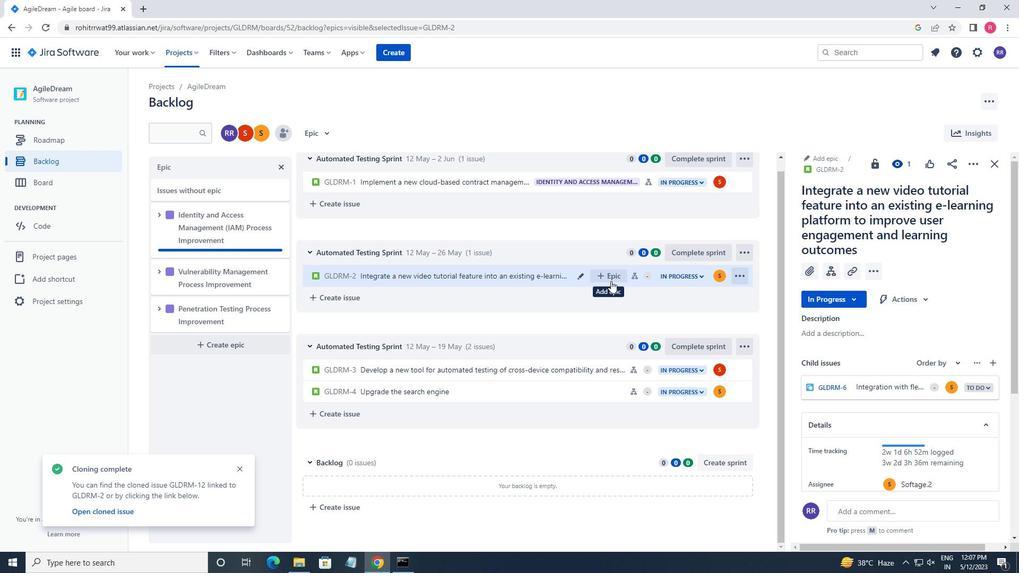 
Action: Mouse moved to (643, 353)
Screenshot: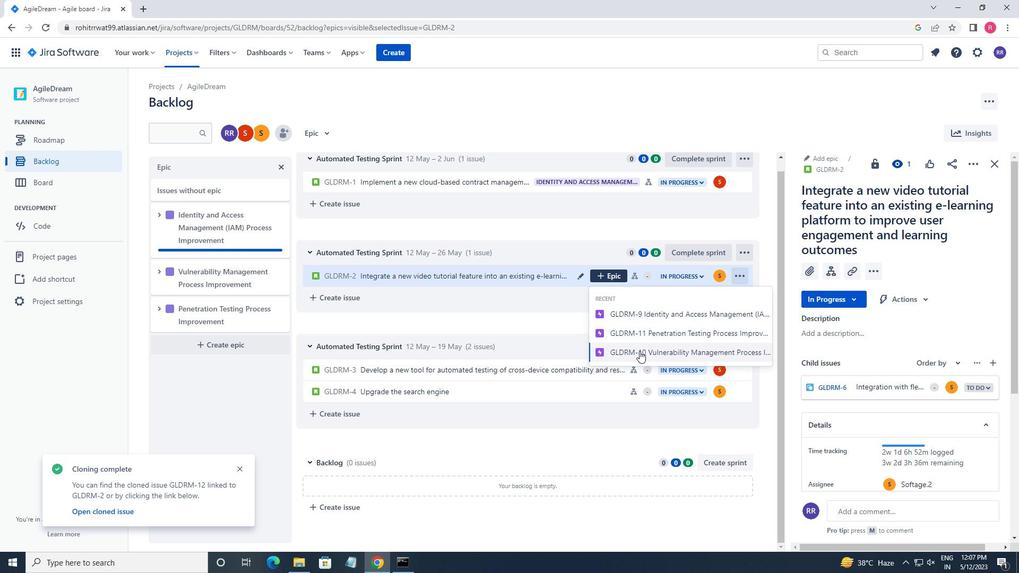 
Action: Mouse pressed left at (643, 353)
Screenshot: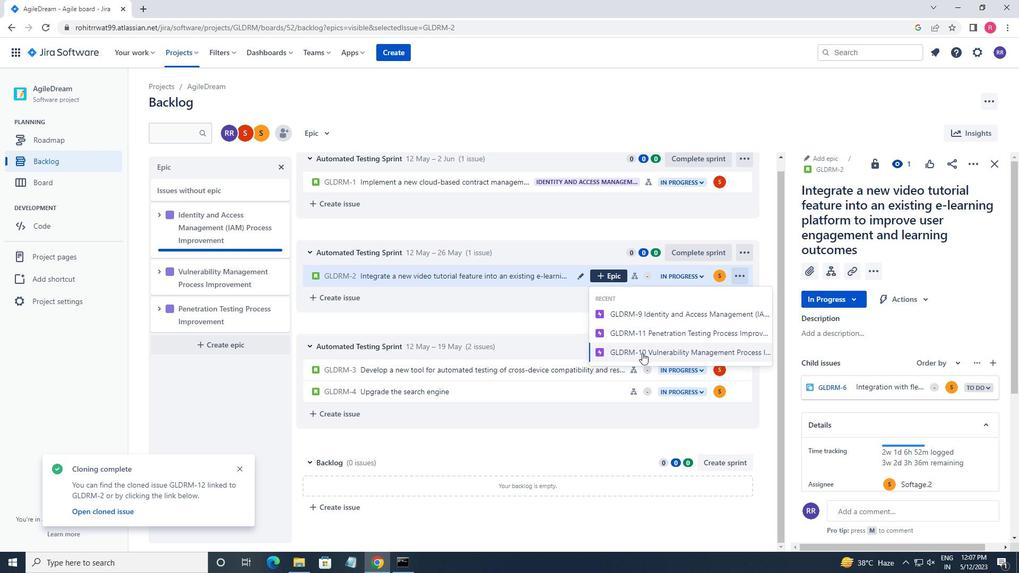 
